 Task: Add Attachment from computer to Card Card0000000197 in Board Board0000000050 in Workspace WS0000000017 in Trello. Add Cover Purple to Card Card0000000197 in Board Board0000000050 in Workspace WS0000000017 in Trello. Add "Move Card To …" Button titled Button0000000197 to "top" of the list "To Do" to Card Card0000000197 in Board Board0000000050 in Workspace WS0000000017 in Trello. Add Description DS0000000197 to Card Card0000000197 in Board Board0000000050 in Workspace WS0000000017 in Trello. Add Comment CM0000000197 to Card Card0000000197 in Board Board0000000050 in Workspace WS0000000017 in Trello
Action: Mouse moved to (289, 176)
Screenshot: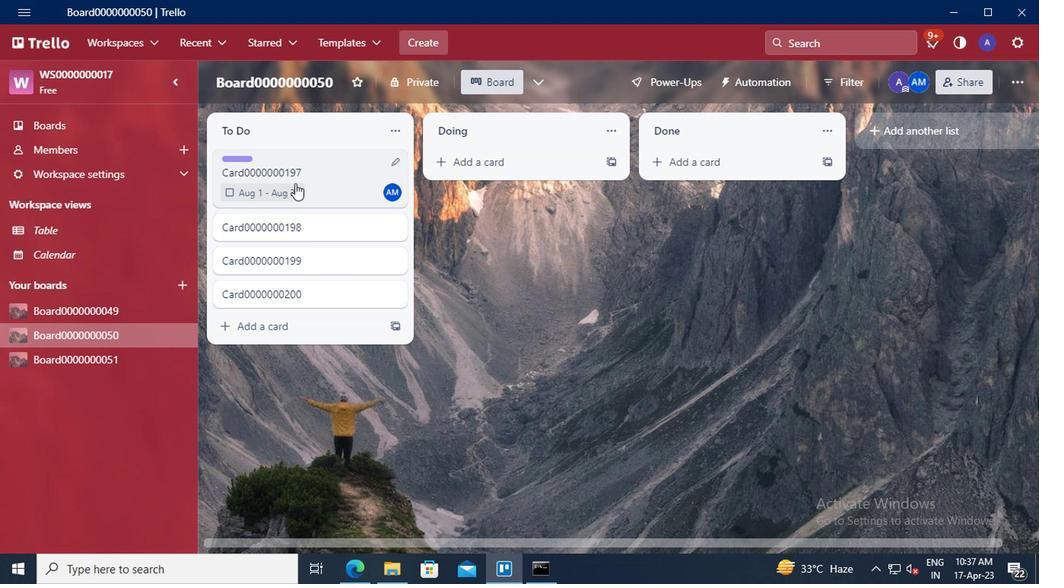 
Action: Mouse pressed left at (289, 176)
Screenshot: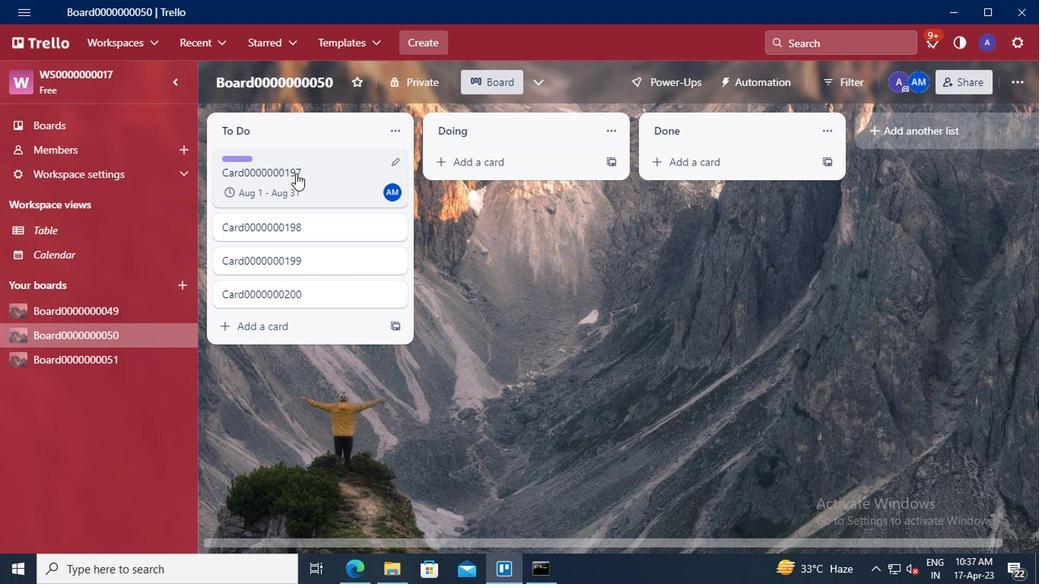 
Action: Mouse moved to (726, 320)
Screenshot: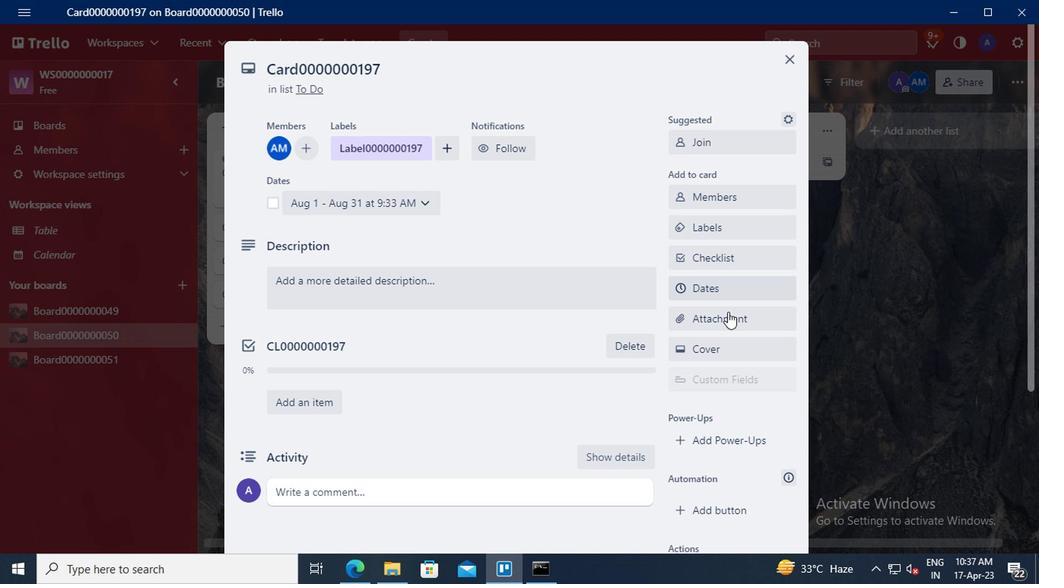 
Action: Mouse pressed left at (726, 320)
Screenshot: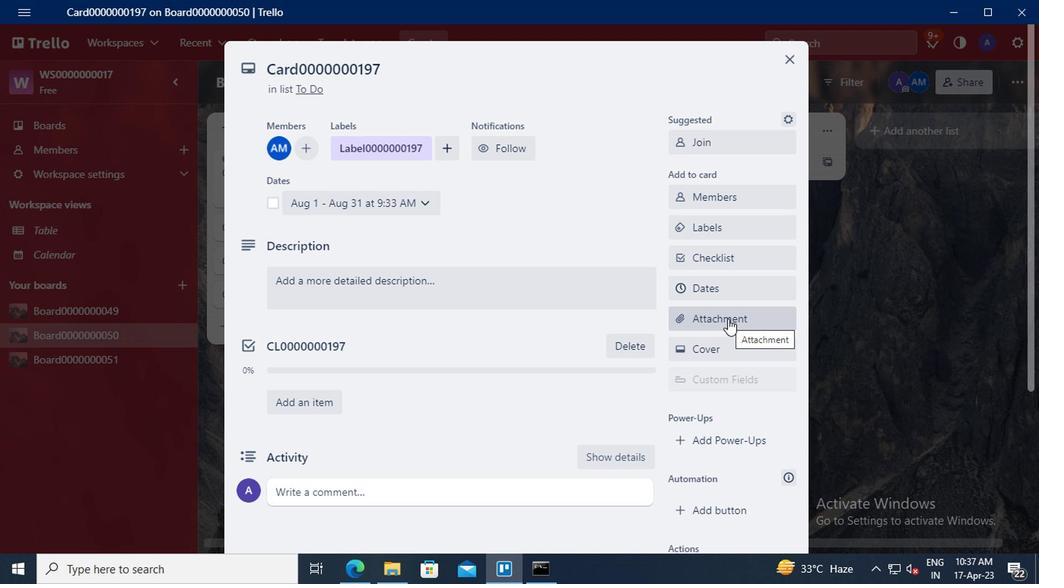 
Action: Mouse moved to (712, 136)
Screenshot: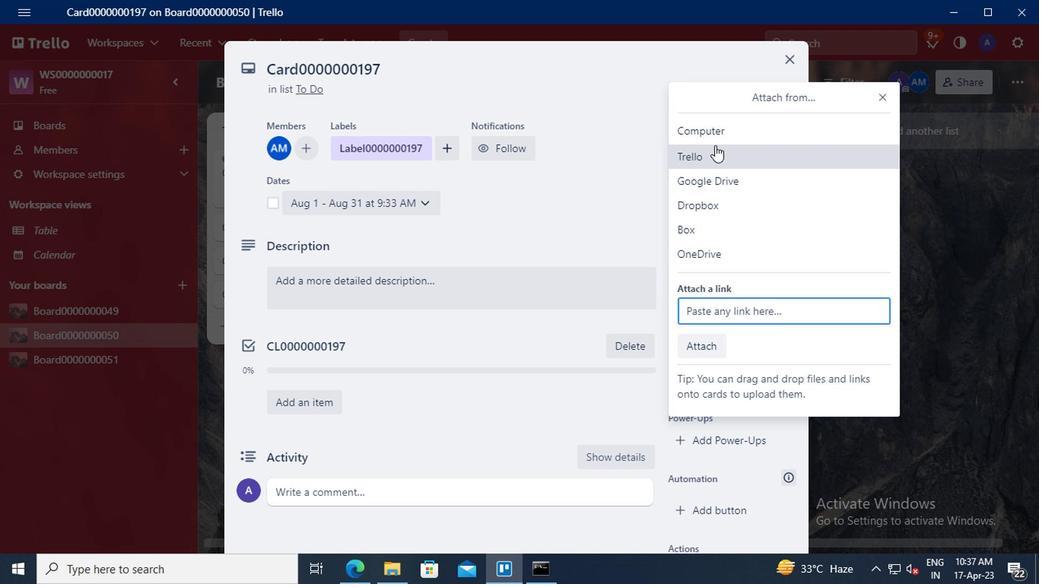 
Action: Mouse pressed left at (712, 136)
Screenshot: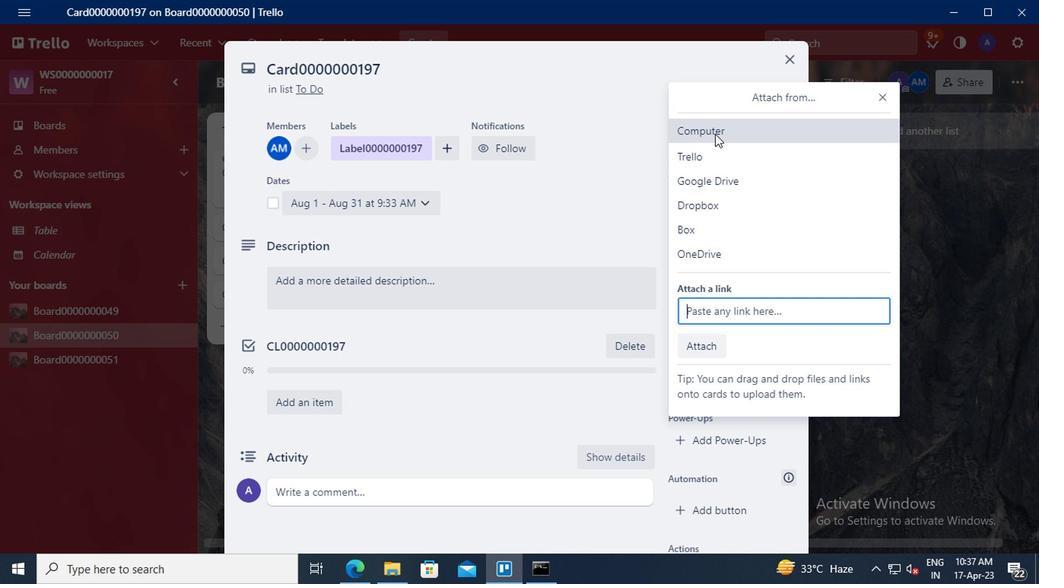 
Action: Mouse moved to (400, 136)
Screenshot: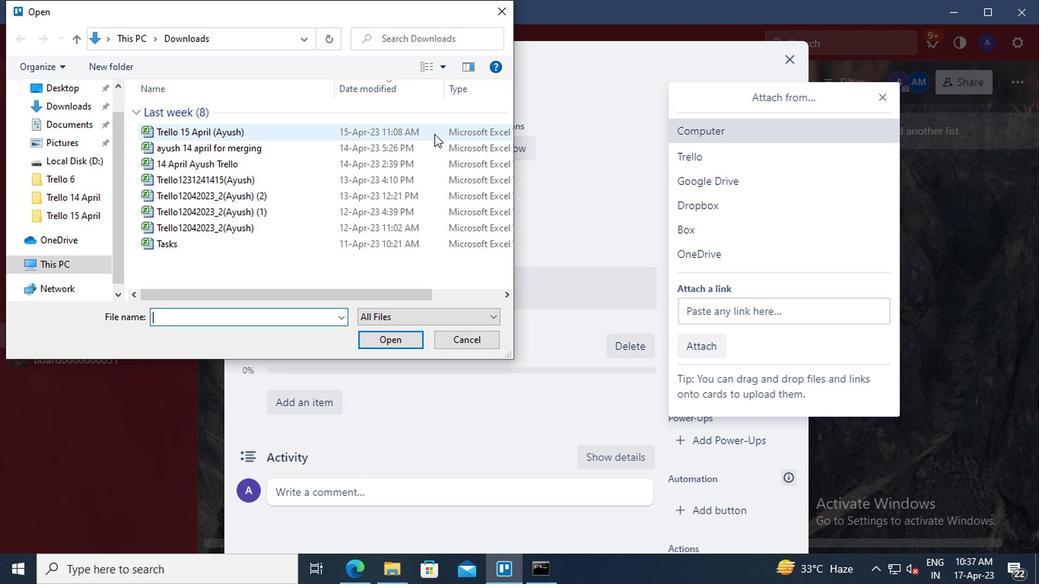 
Action: Mouse pressed left at (400, 136)
Screenshot: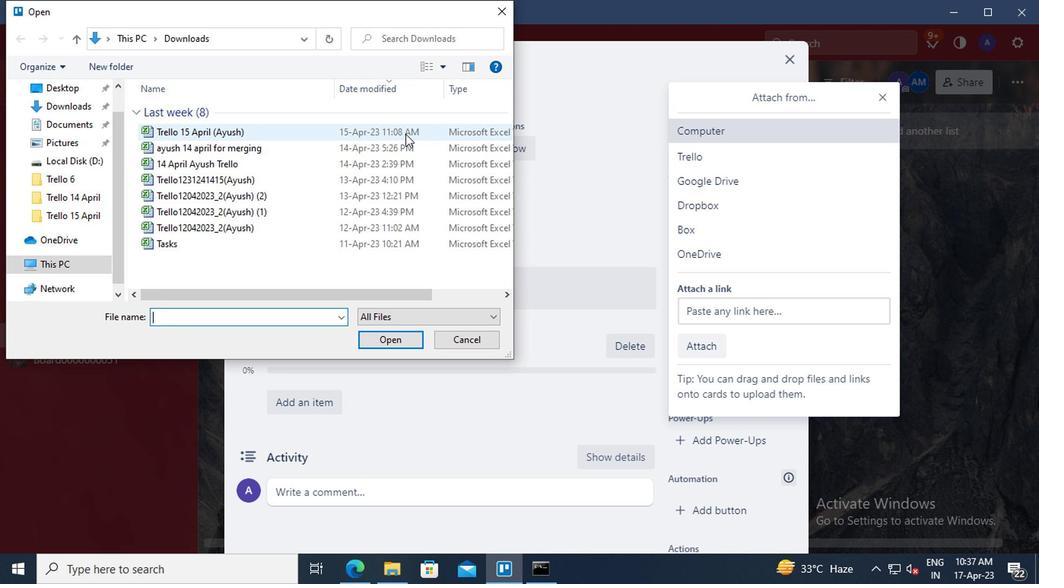 
Action: Mouse moved to (390, 344)
Screenshot: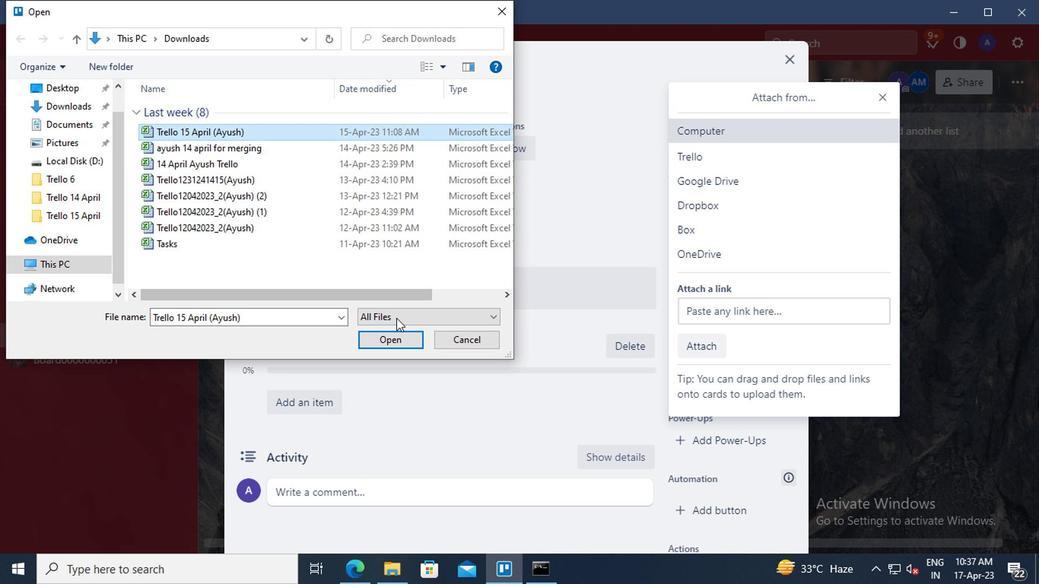
Action: Mouse pressed left at (390, 344)
Screenshot: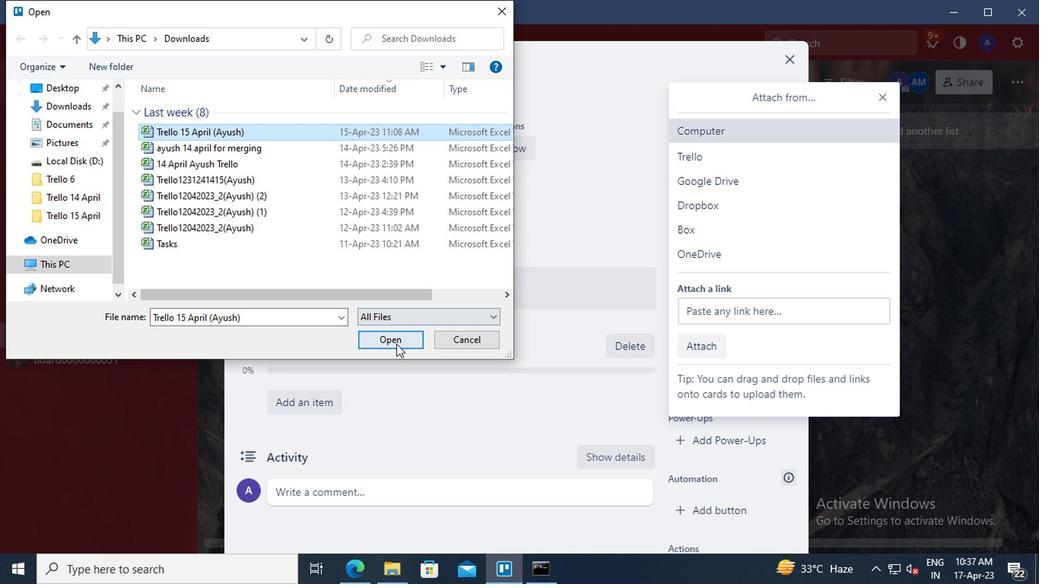 
Action: Mouse moved to (700, 357)
Screenshot: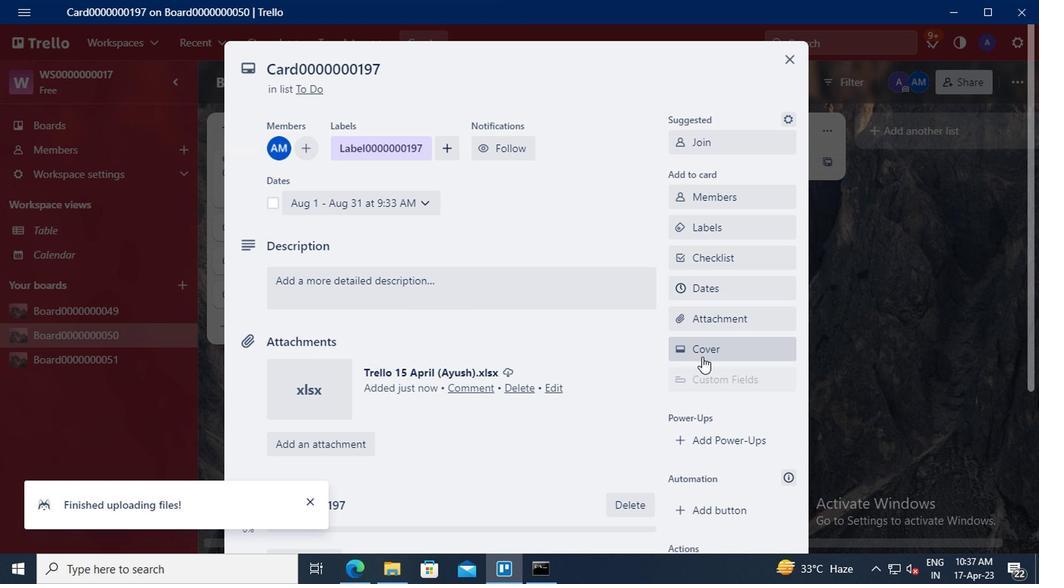 
Action: Mouse pressed left at (700, 357)
Screenshot: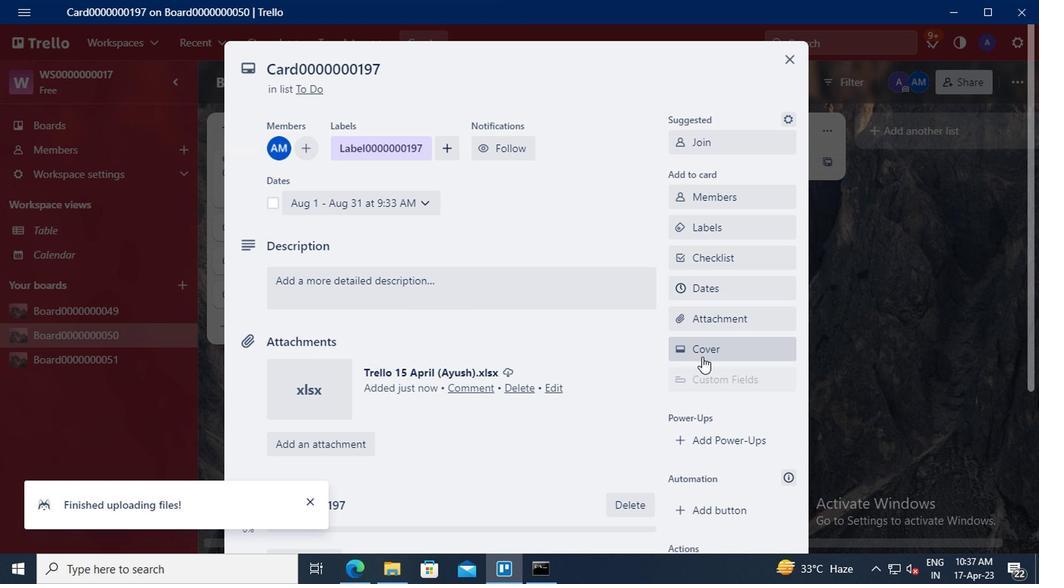 
Action: Mouse moved to (866, 253)
Screenshot: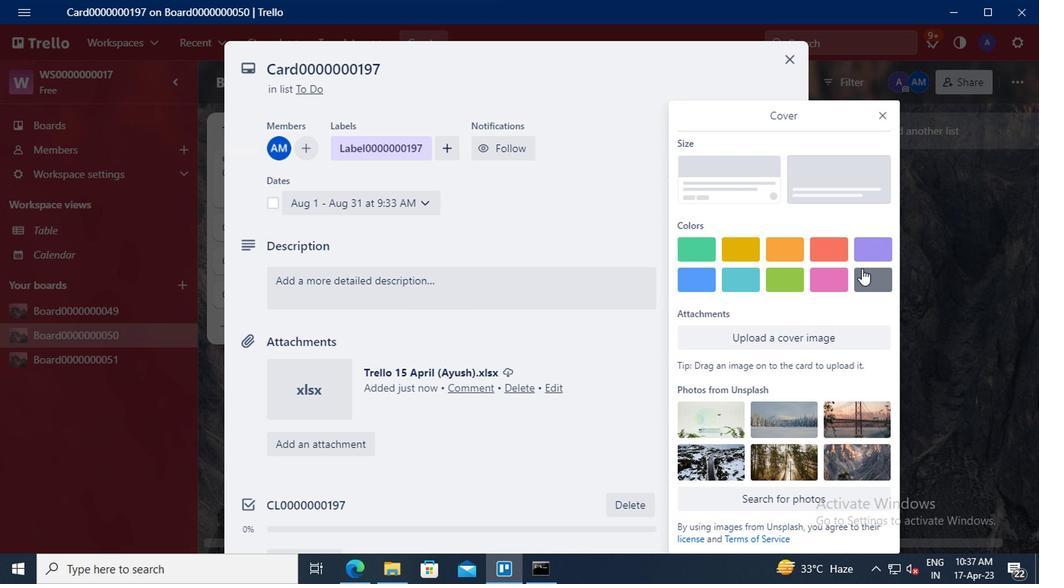 
Action: Mouse pressed left at (866, 253)
Screenshot: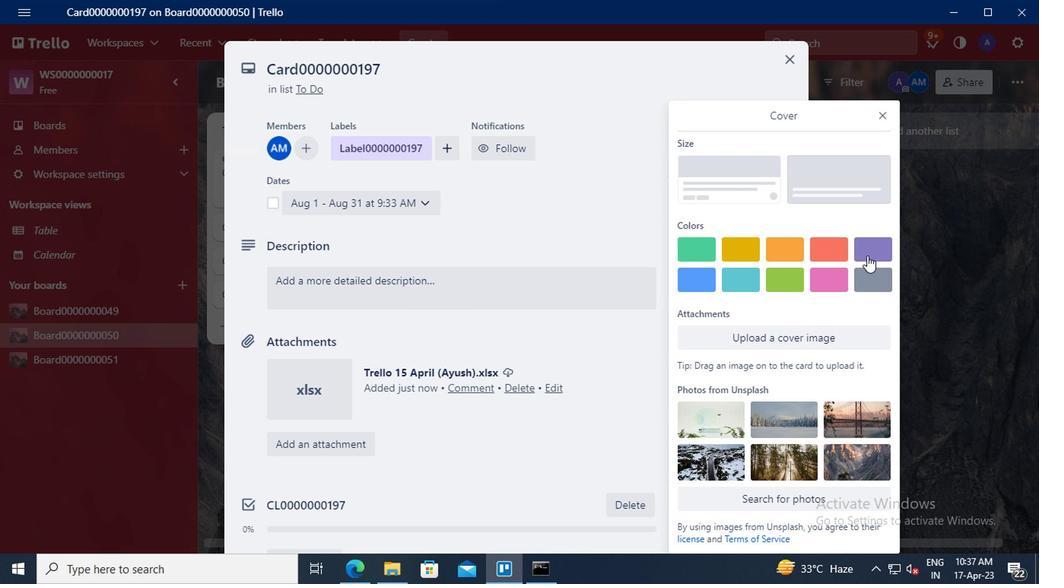
Action: Mouse moved to (882, 92)
Screenshot: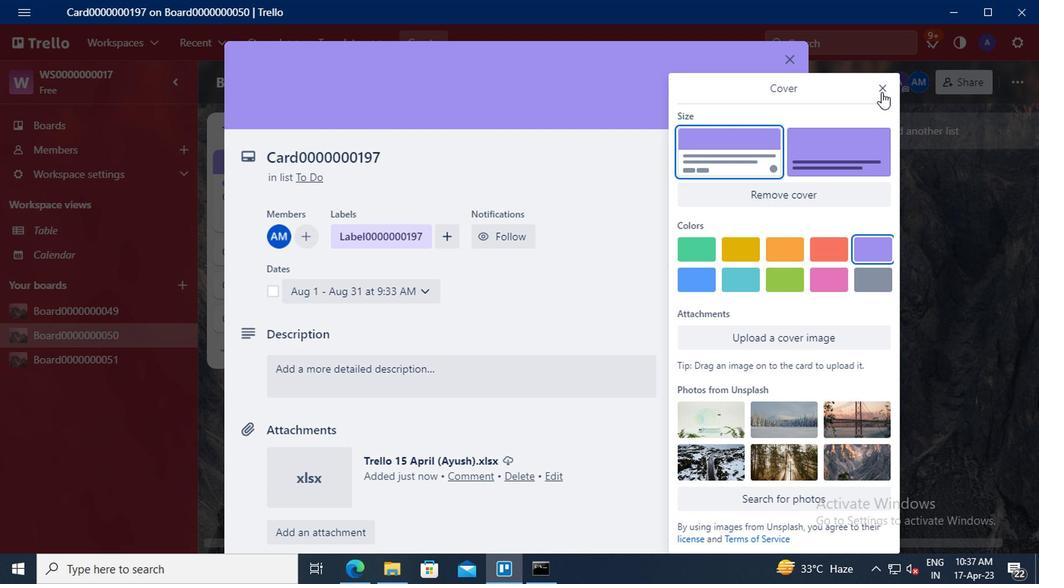 
Action: Mouse pressed left at (882, 92)
Screenshot: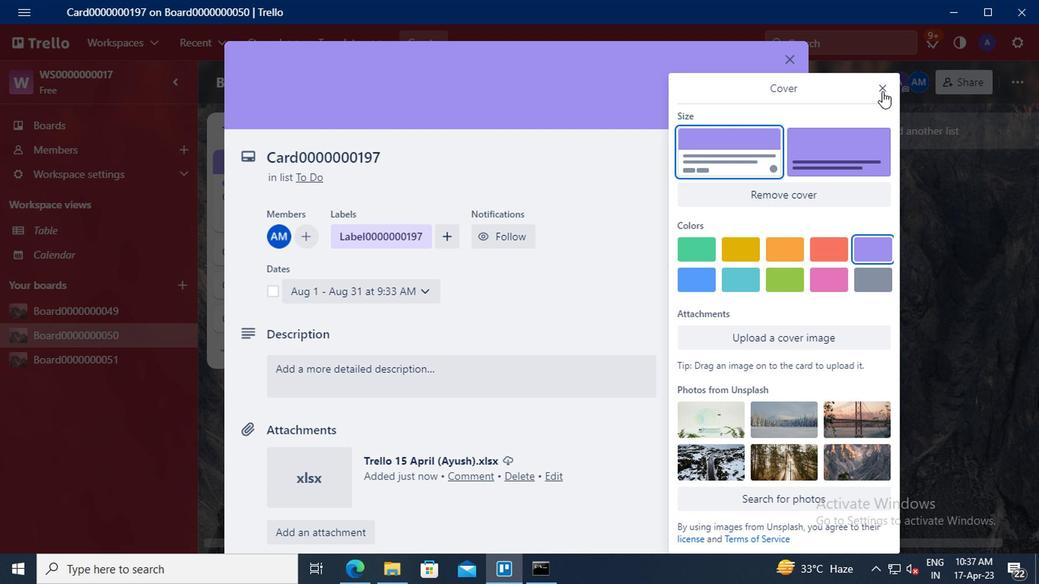 
Action: Mouse moved to (710, 261)
Screenshot: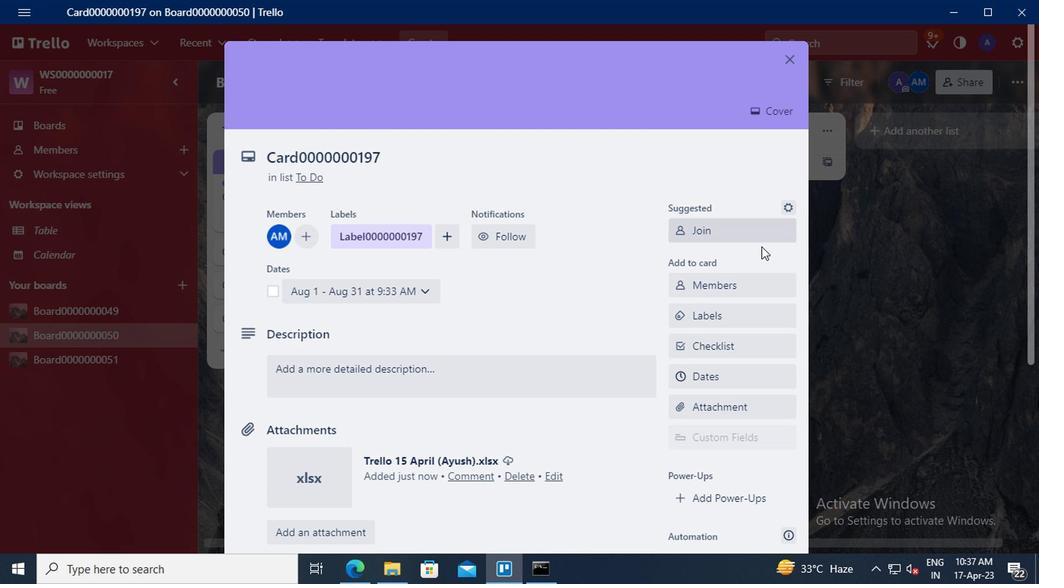 
Action: Mouse scrolled (710, 261) with delta (0, 0)
Screenshot: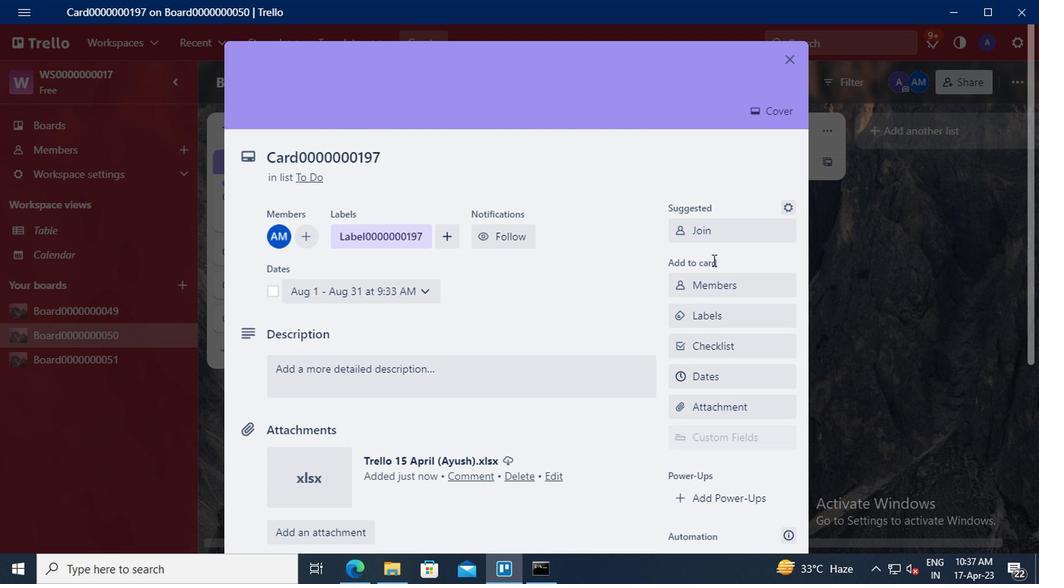 
Action: Mouse scrolled (710, 261) with delta (0, 0)
Screenshot: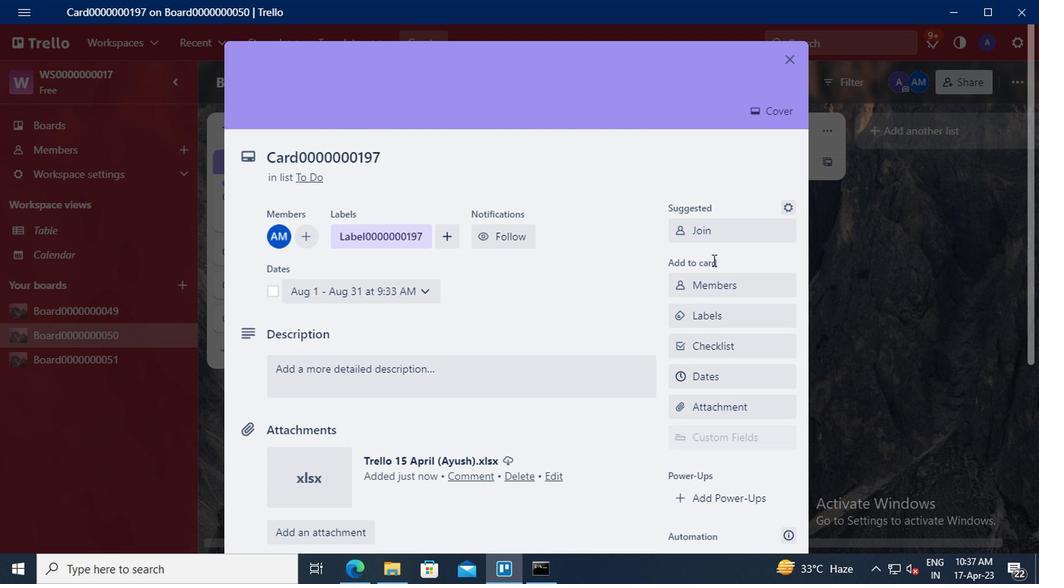 
Action: Mouse scrolled (710, 261) with delta (0, 0)
Screenshot: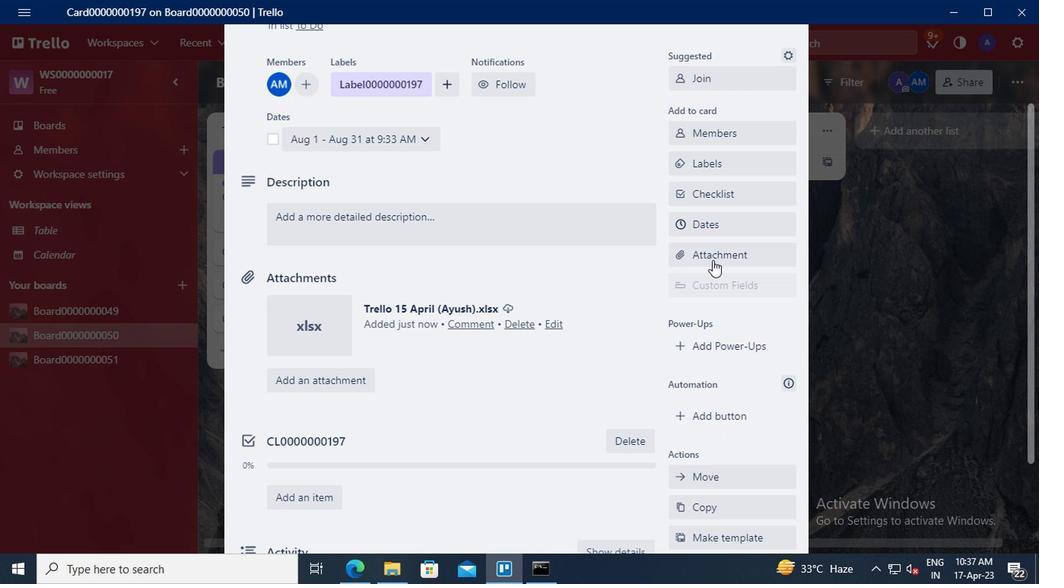 
Action: Mouse moved to (719, 338)
Screenshot: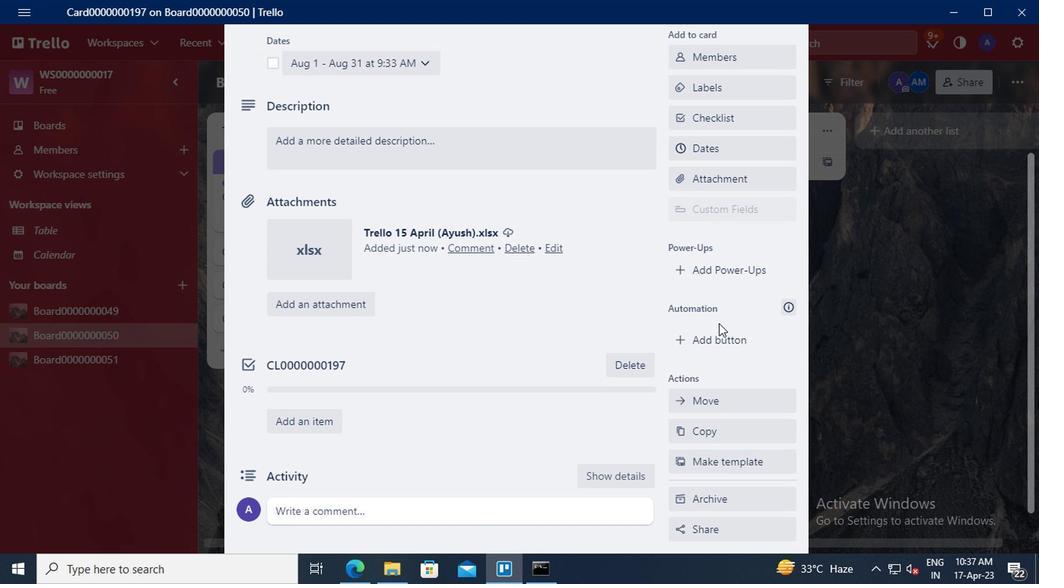 
Action: Mouse pressed left at (719, 338)
Screenshot: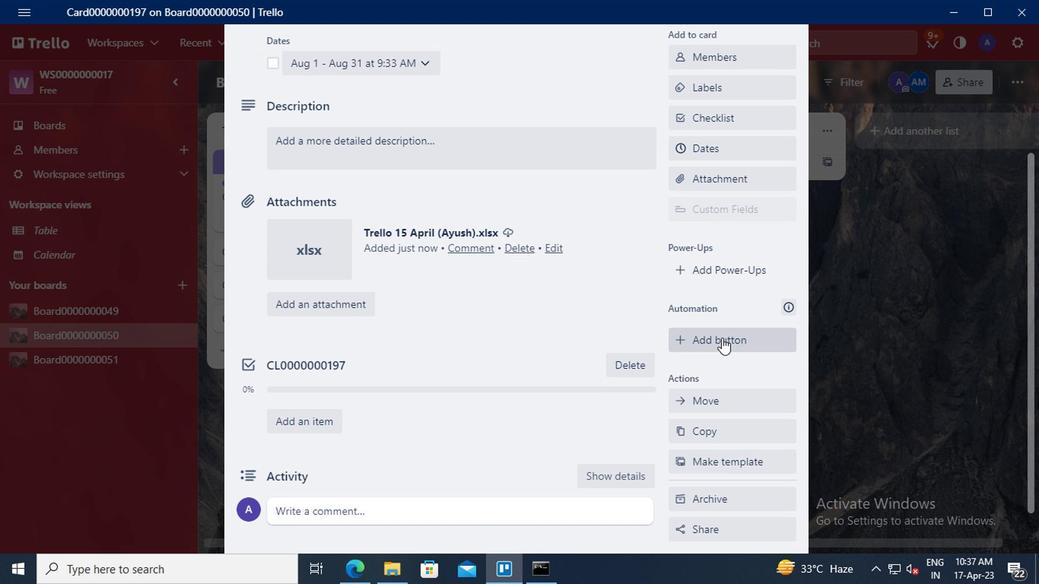
Action: Mouse moved to (725, 150)
Screenshot: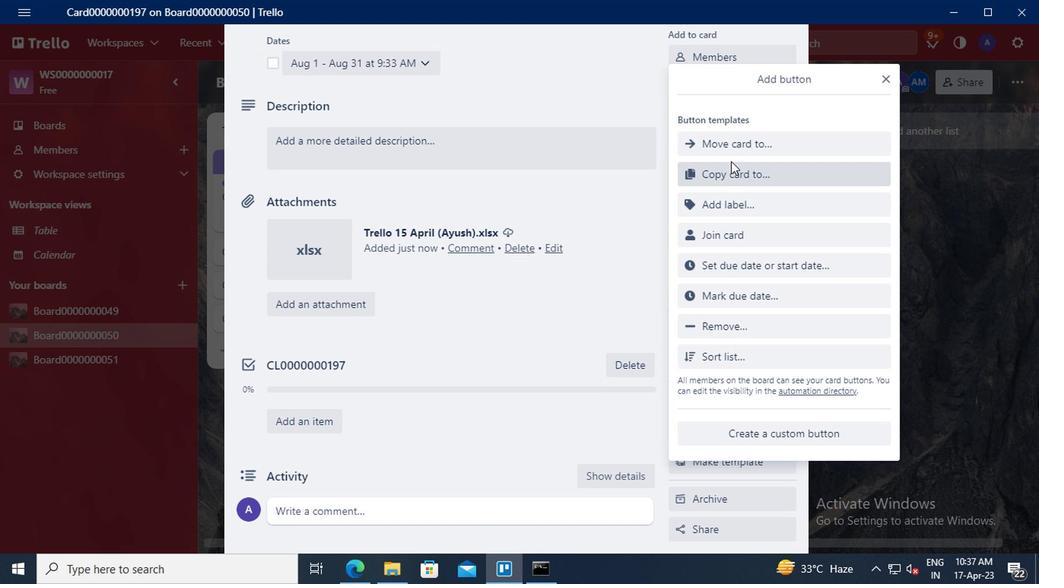 
Action: Mouse pressed left at (725, 150)
Screenshot: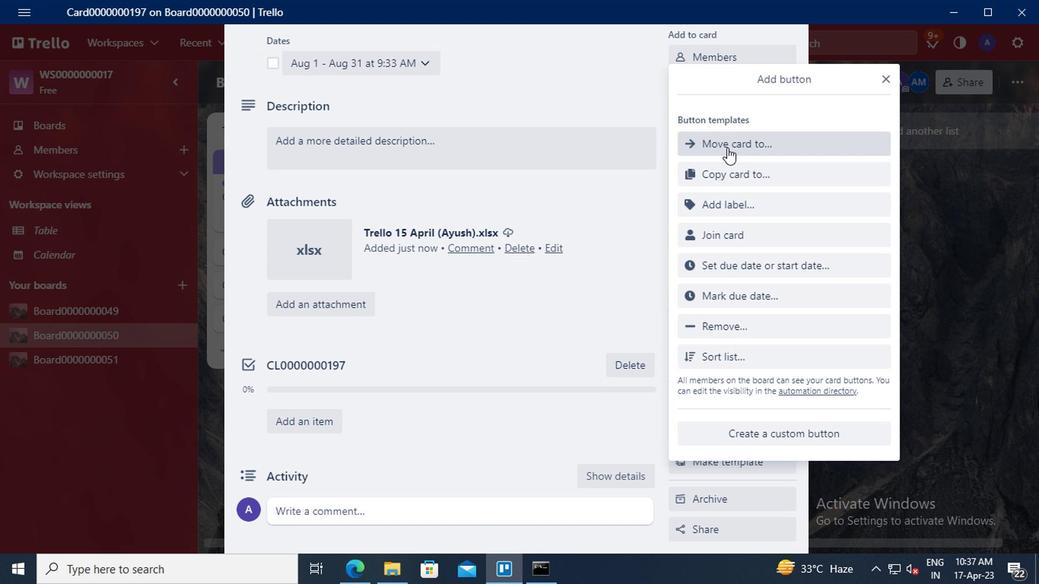 
Action: Mouse moved to (727, 145)
Screenshot: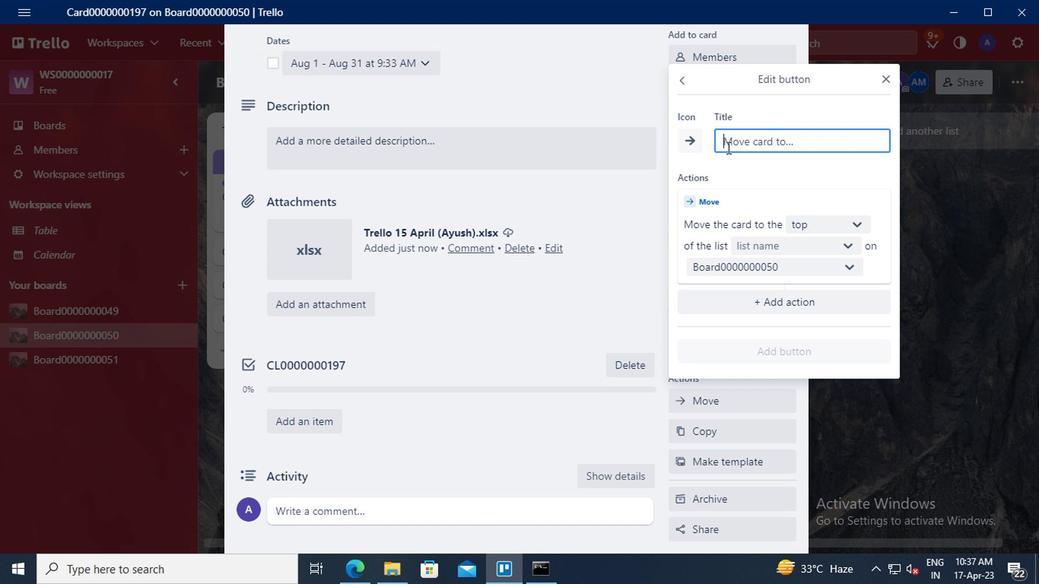 
Action: Mouse pressed left at (727, 145)
Screenshot: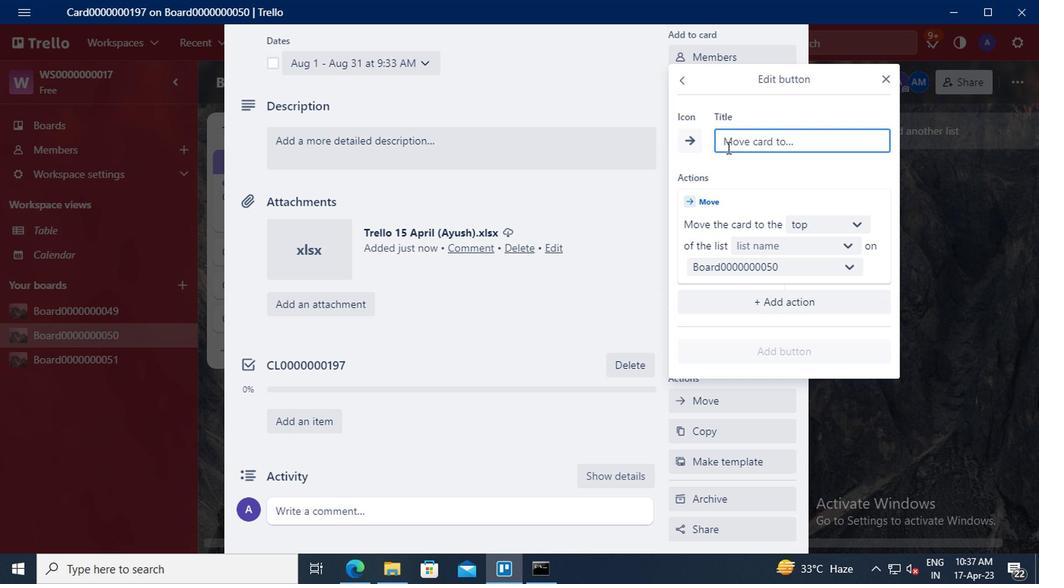 
Action: Key pressed <Key.shift>BUTTON0000000197
Screenshot: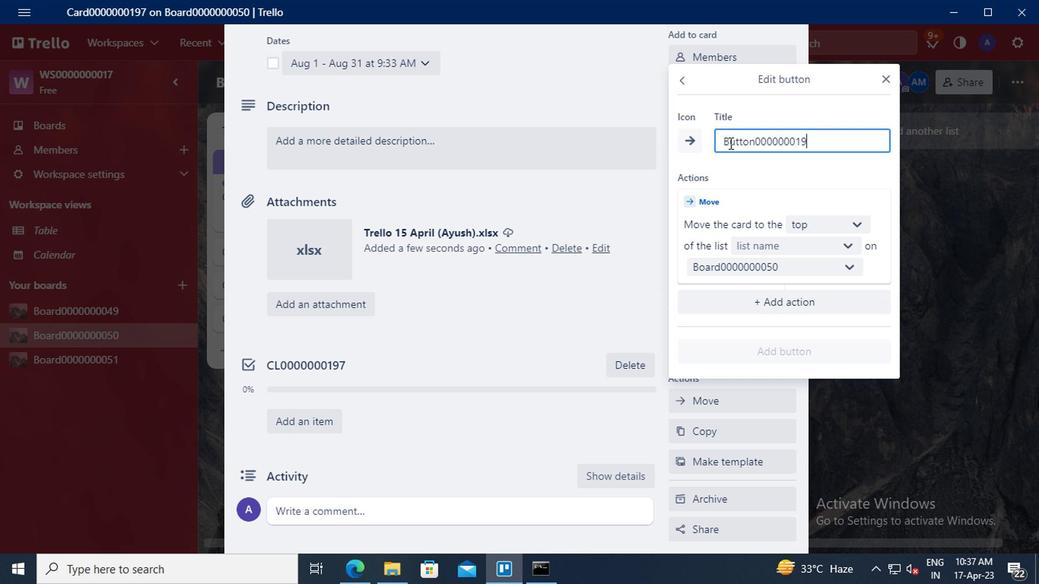 
Action: Mouse moved to (785, 226)
Screenshot: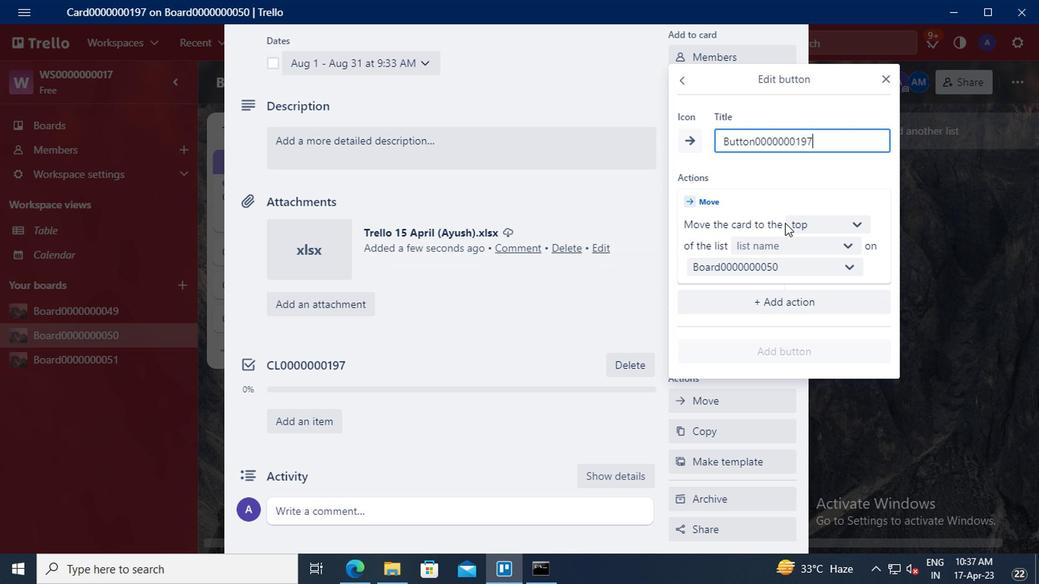 
Action: Mouse pressed left at (785, 226)
Screenshot: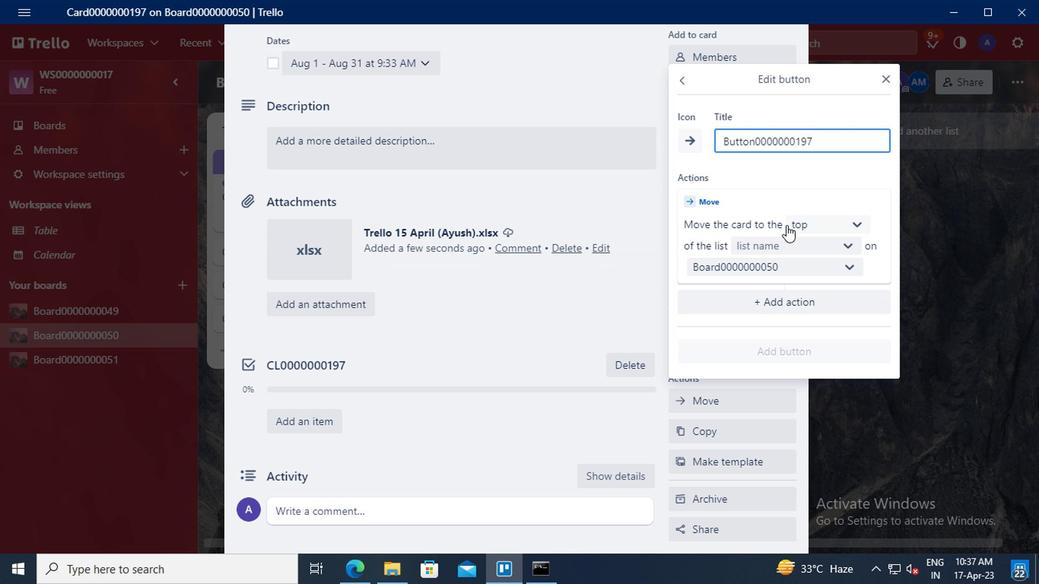 
Action: Mouse moved to (800, 253)
Screenshot: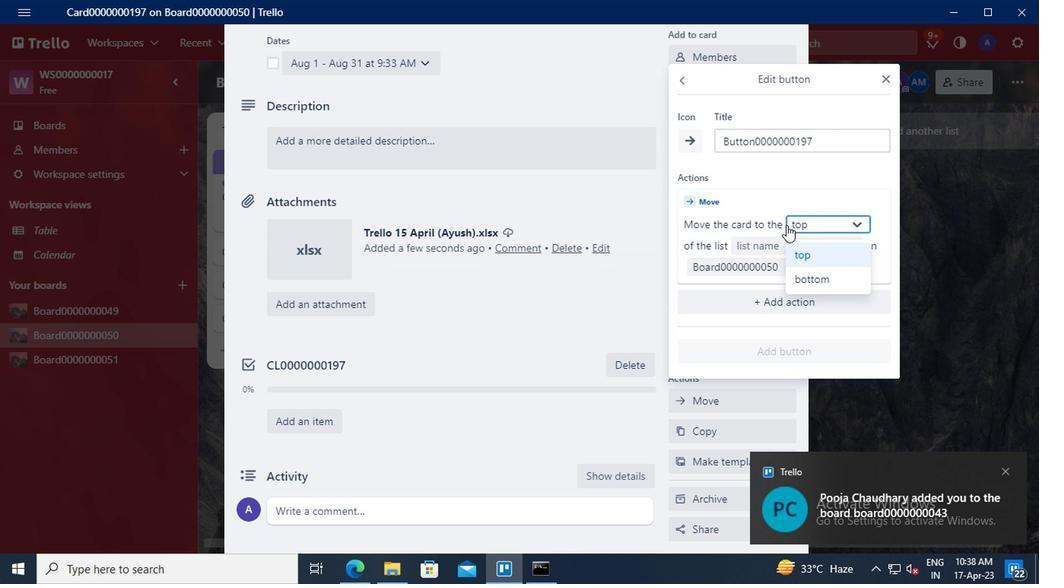 
Action: Mouse pressed left at (800, 253)
Screenshot: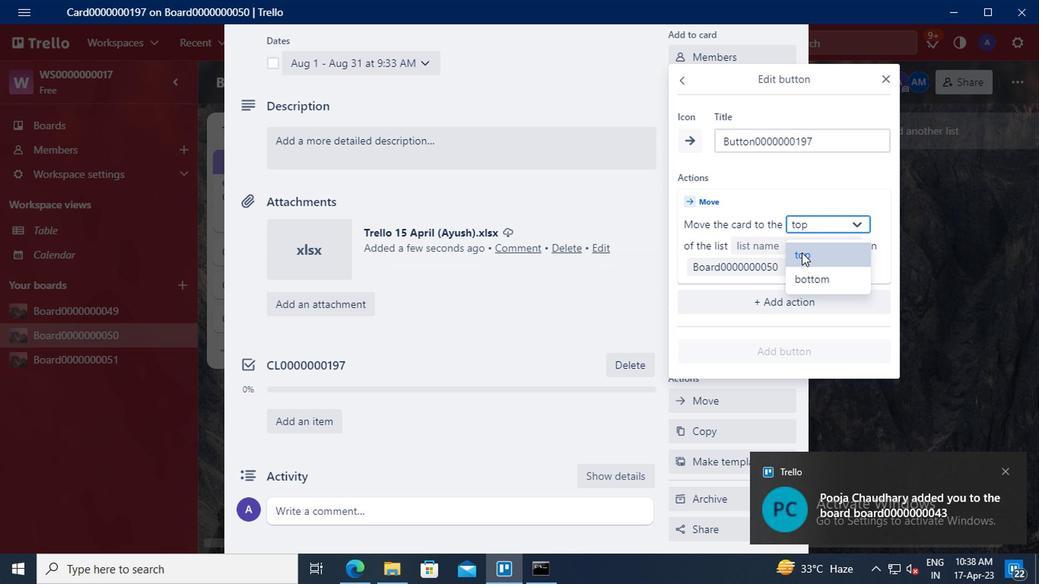 
Action: Mouse moved to (759, 251)
Screenshot: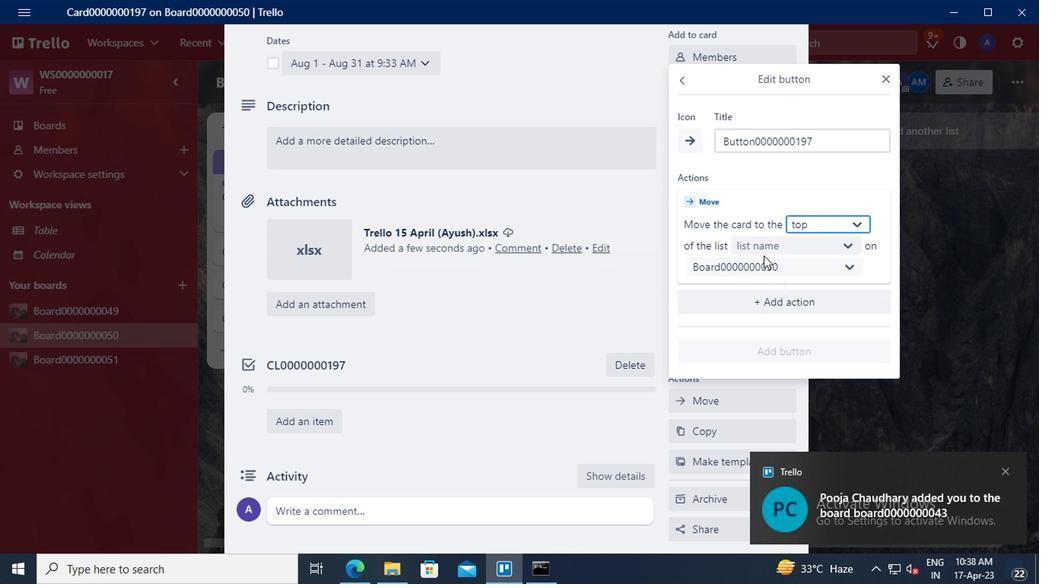 
Action: Mouse pressed left at (759, 251)
Screenshot: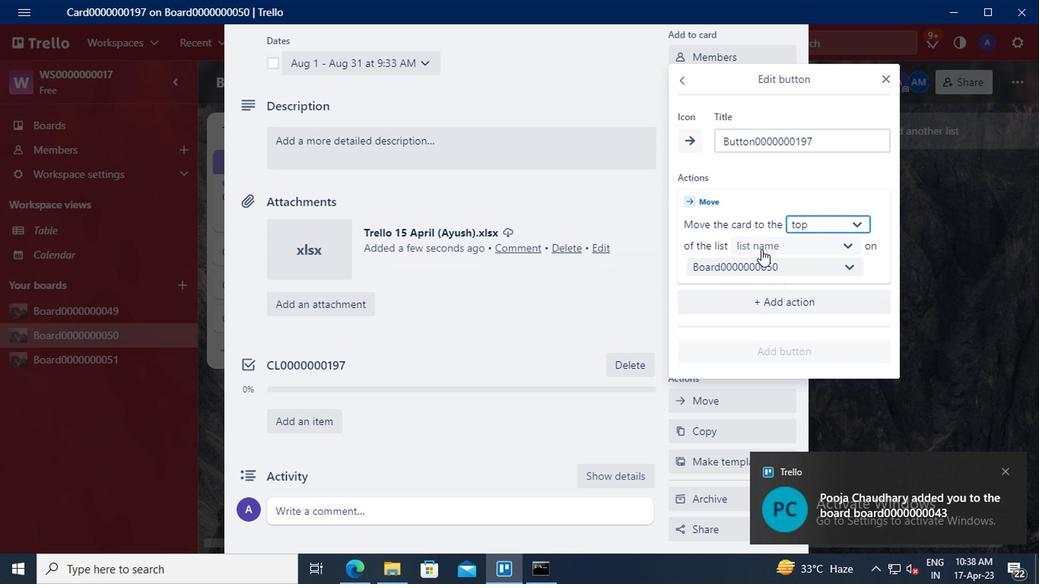 
Action: Mouse moved to (753, 268)
Screenshot: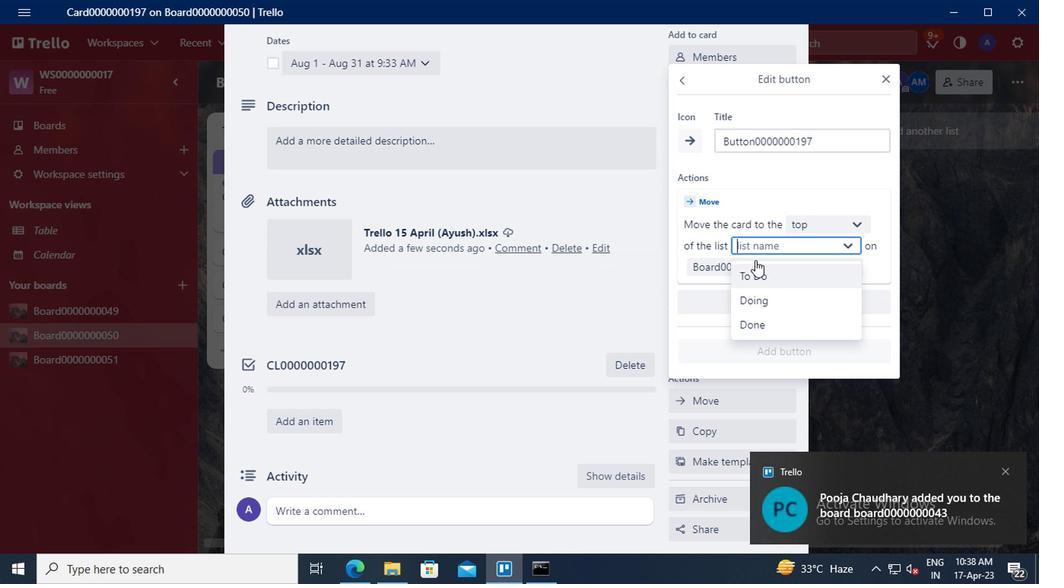 
Action: Mouse pressed left at (753, 268)
Screenshot: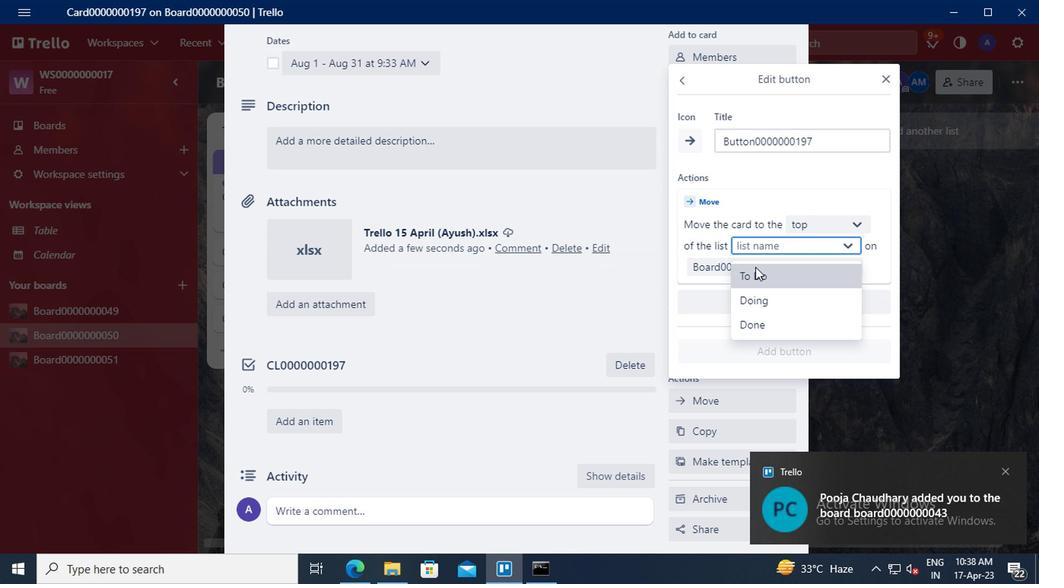 
Action: Mouse moved to (767, 349)
Screenshot: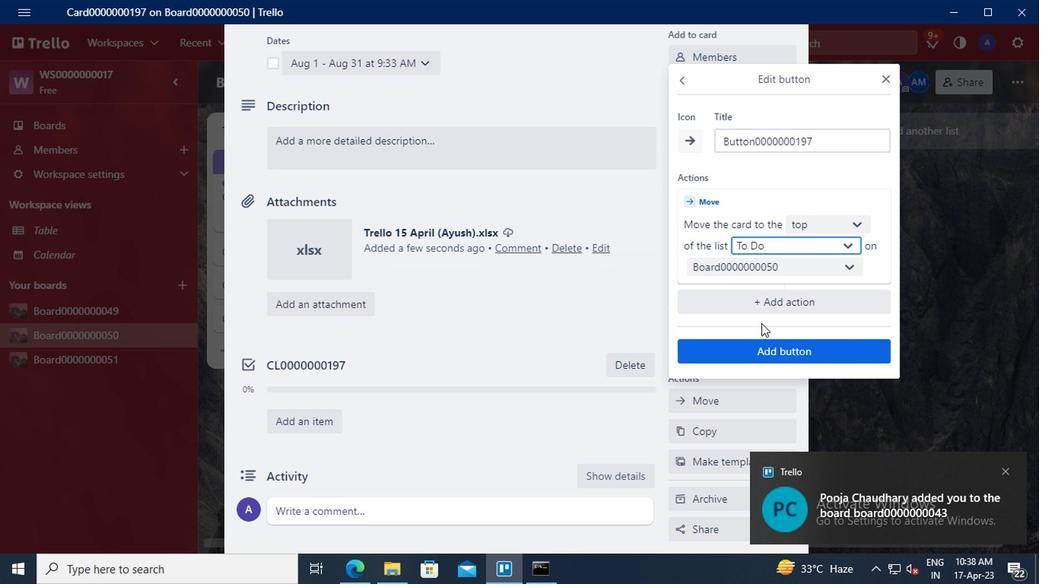 
Action: Mouse pressed left at (767, 349)
Screenshot: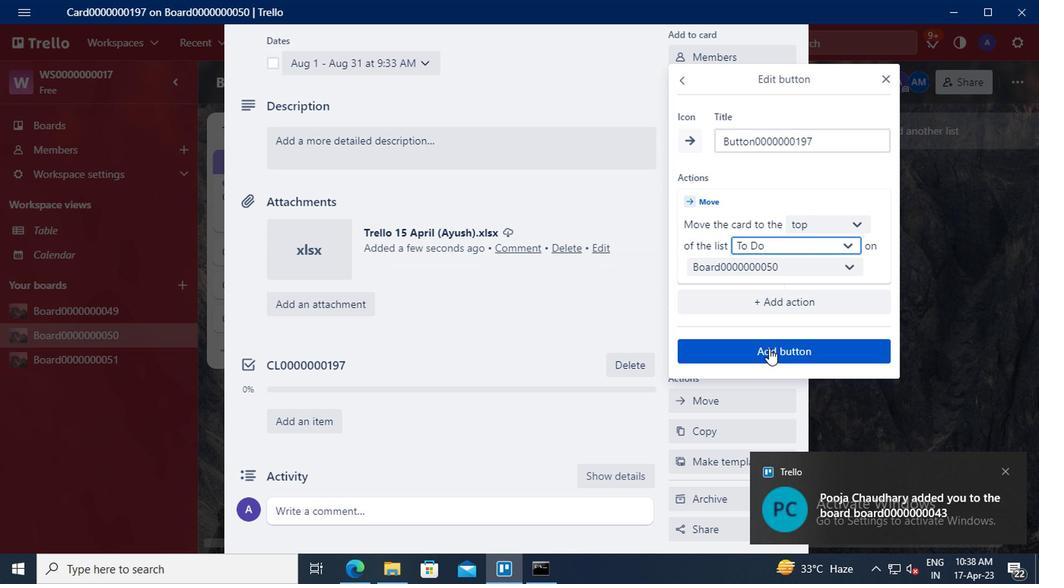 
Action: Mouse moved to (317, 155)
Screenshot: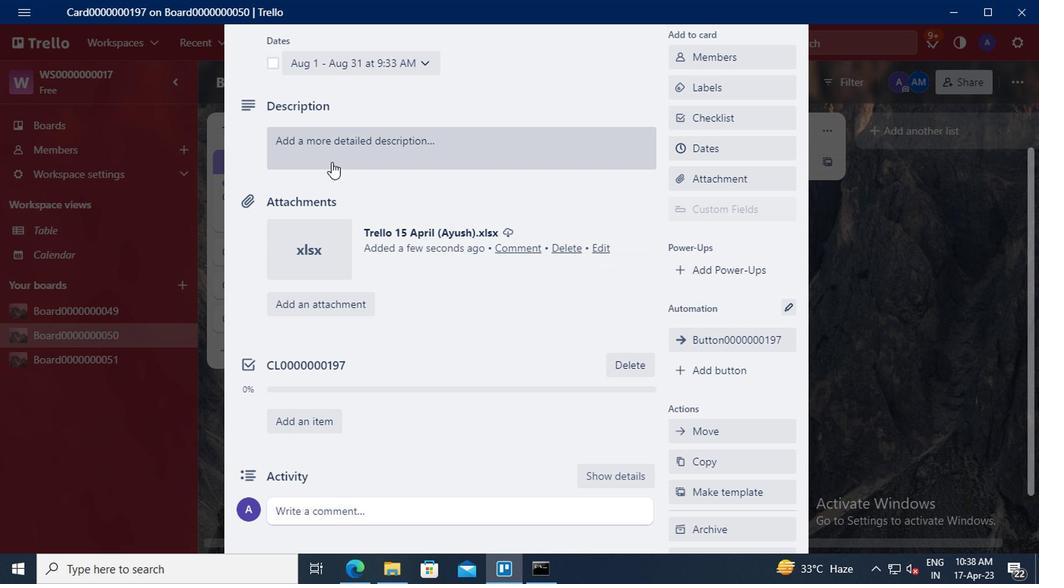 
Action: Mouse pressed left at (317, 155)
Screenshot: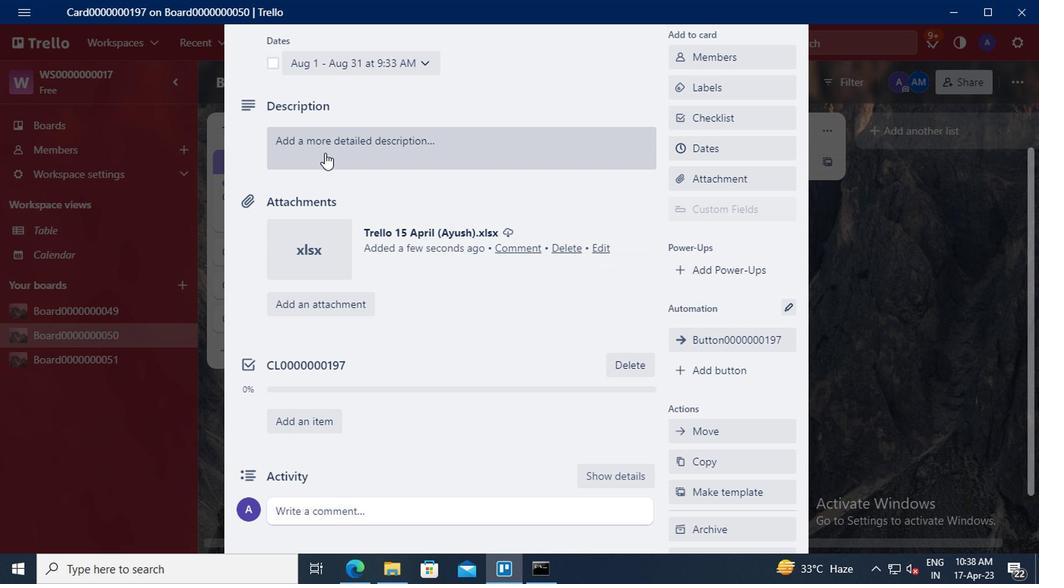 
Action: Mouse moved to (307, 198)
Screenshot: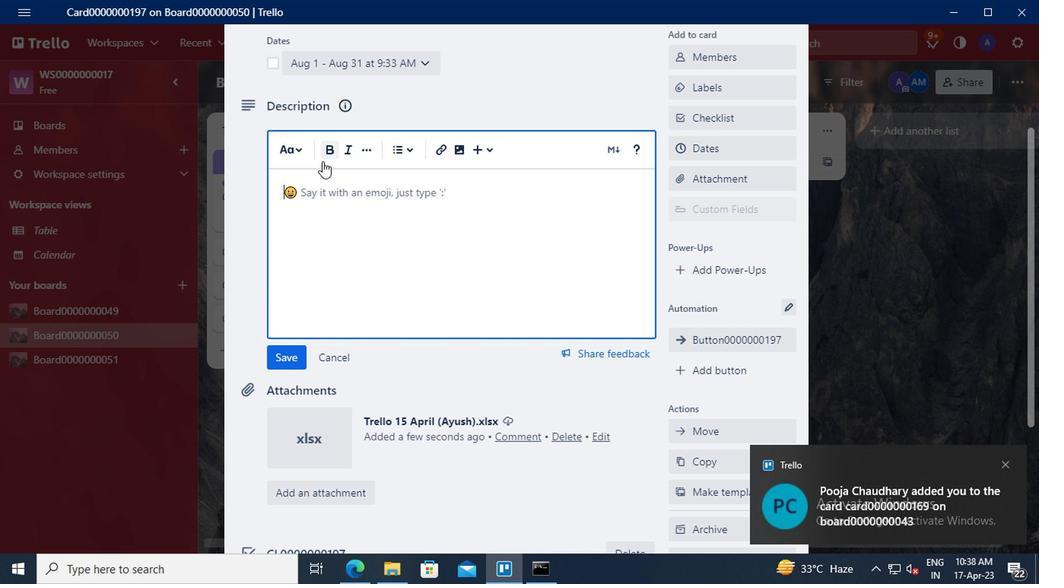 
Action: Mouse pressed left at (307, 198)
Screenshot: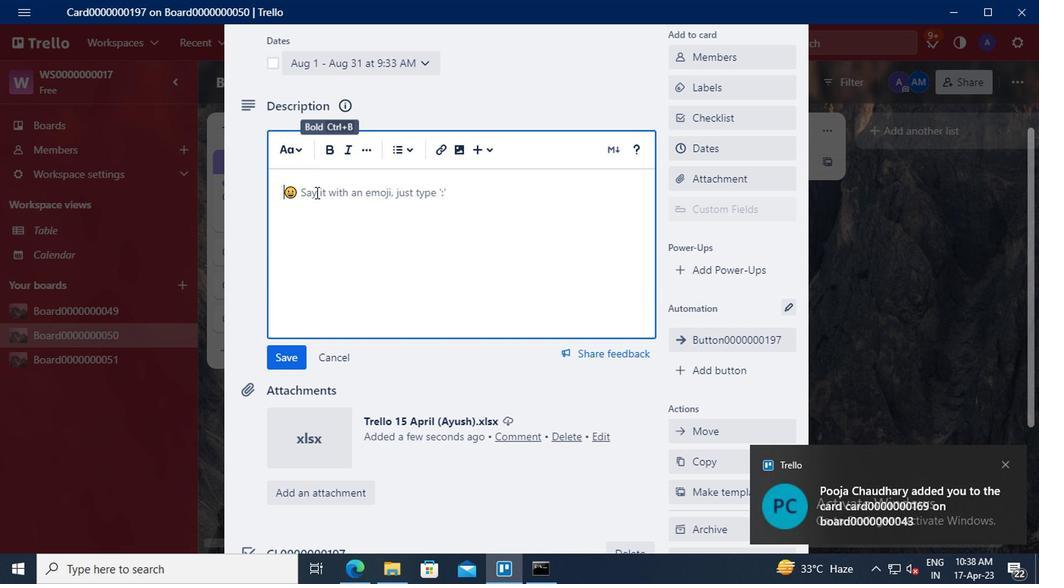 
Action: Key pressed <Key.shift>DS0000000197
Screenshot: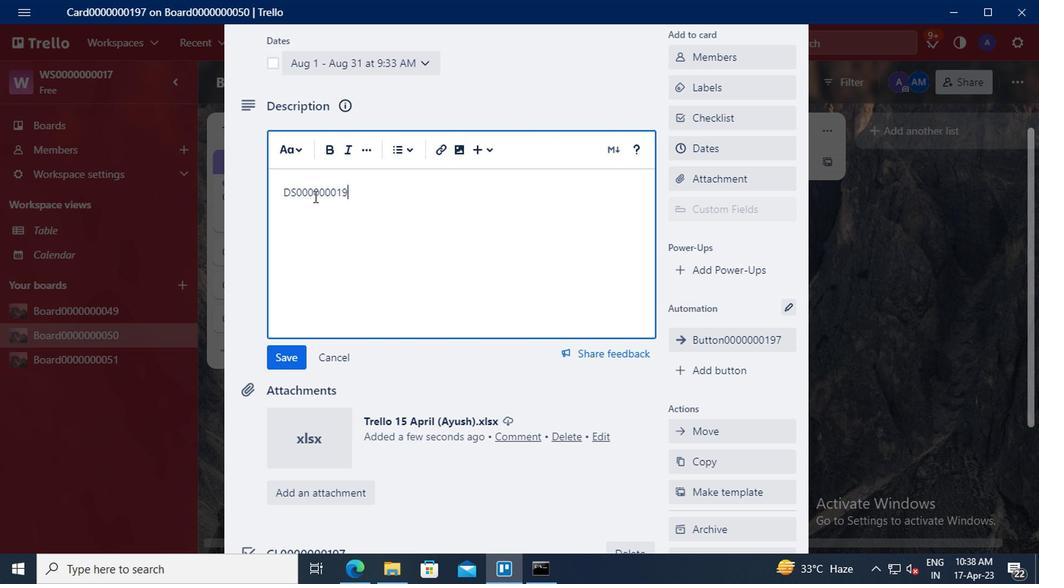 
Action: Mouse moved to (294, 357)
Screenshot: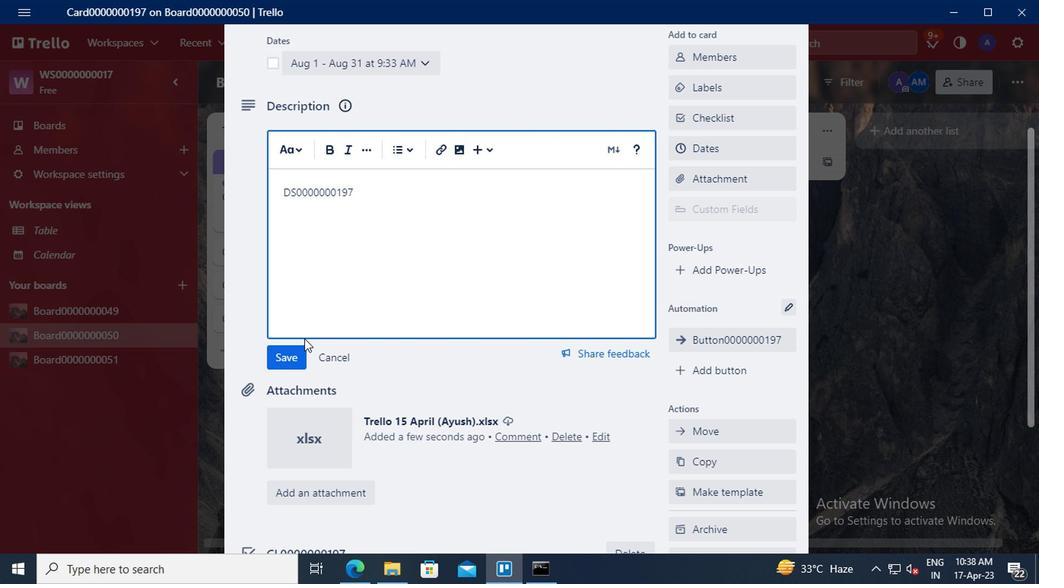 
Action: Mouse pressed left at (294, 357)
Screenshot: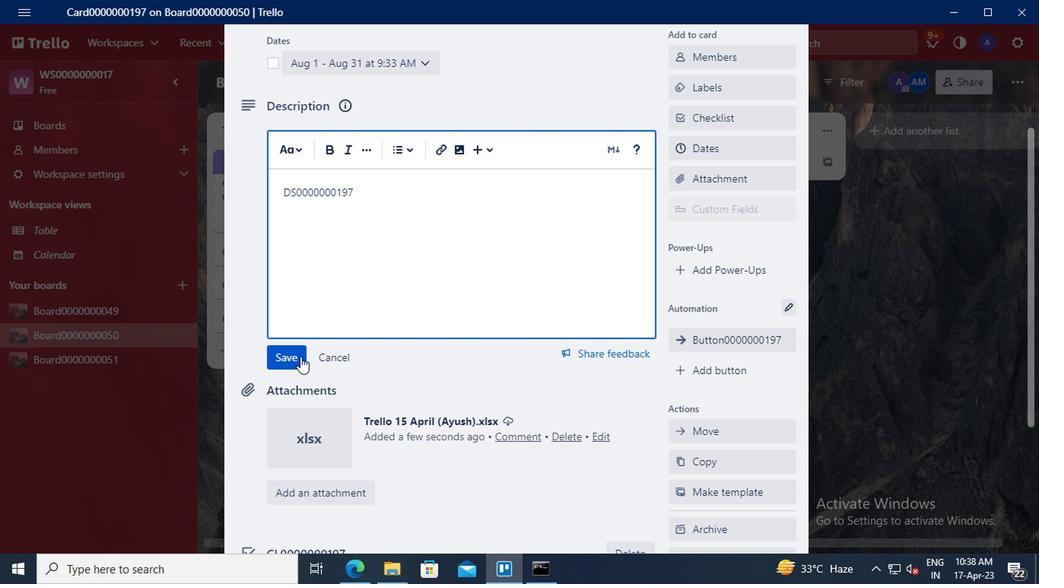 
Action: Mouse scrolled (294, 356) with delta (0, 0)
Screenshot: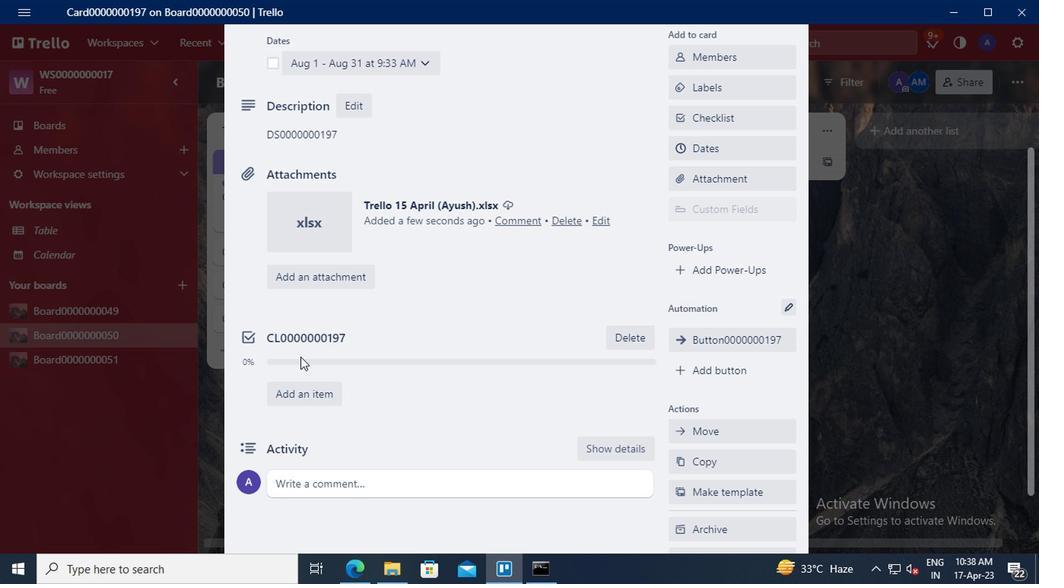 
Action: Mouse scrolled (294, 356) with delta (0, 0)
Screenshot: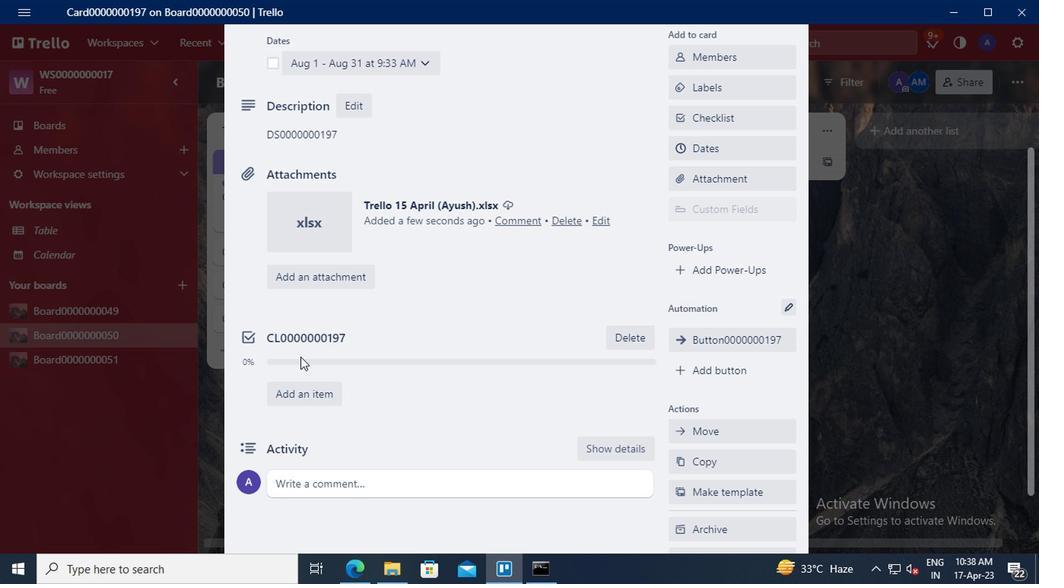 
Action: Mouse moved to (303, 382)
Screenshot: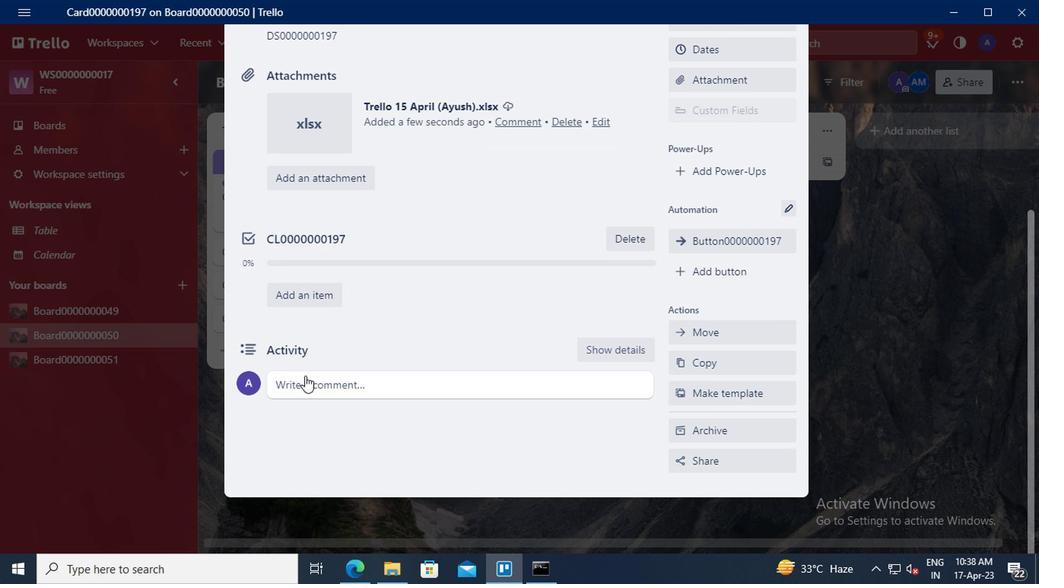 
Action: Mouse pressed left at (303, 382)
Screenshot: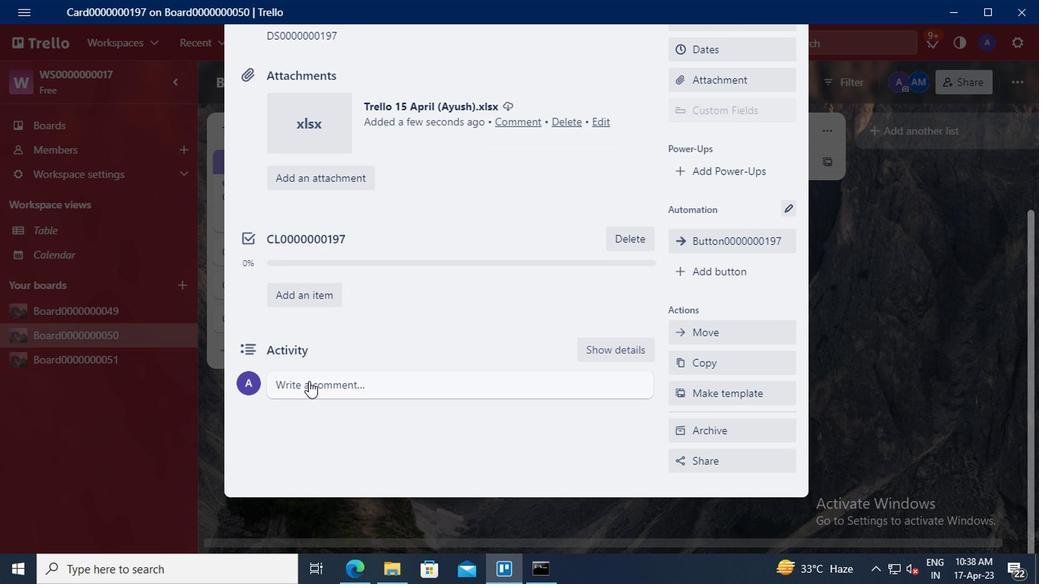 
Action: Key pressed <Key.shift><Key.shift><Key.shift><Key.shift><Key.shift>CM0000000197
Screenshot: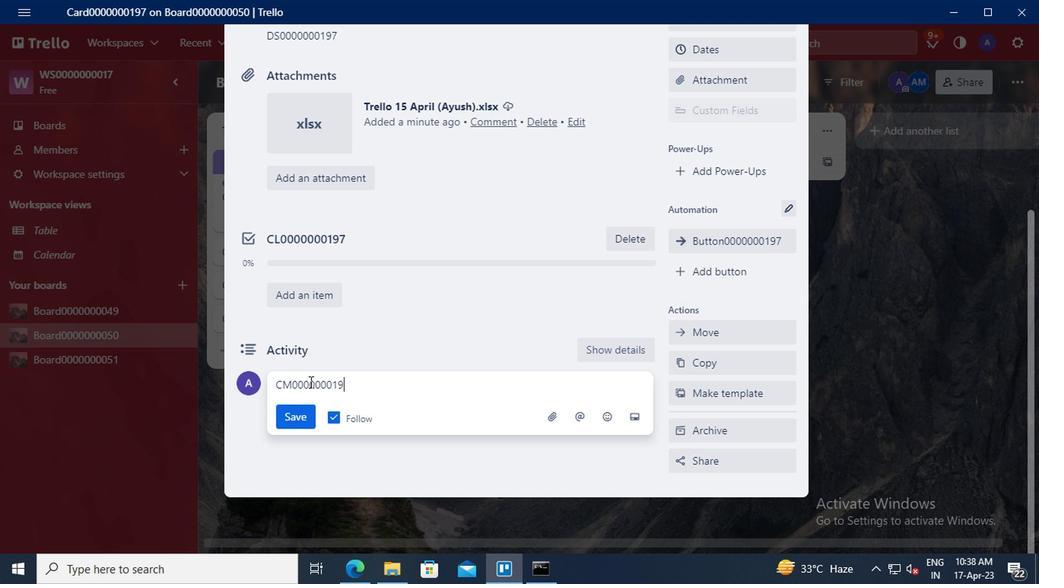 
Action: Mouse moved to (298, 419)
Screenshot: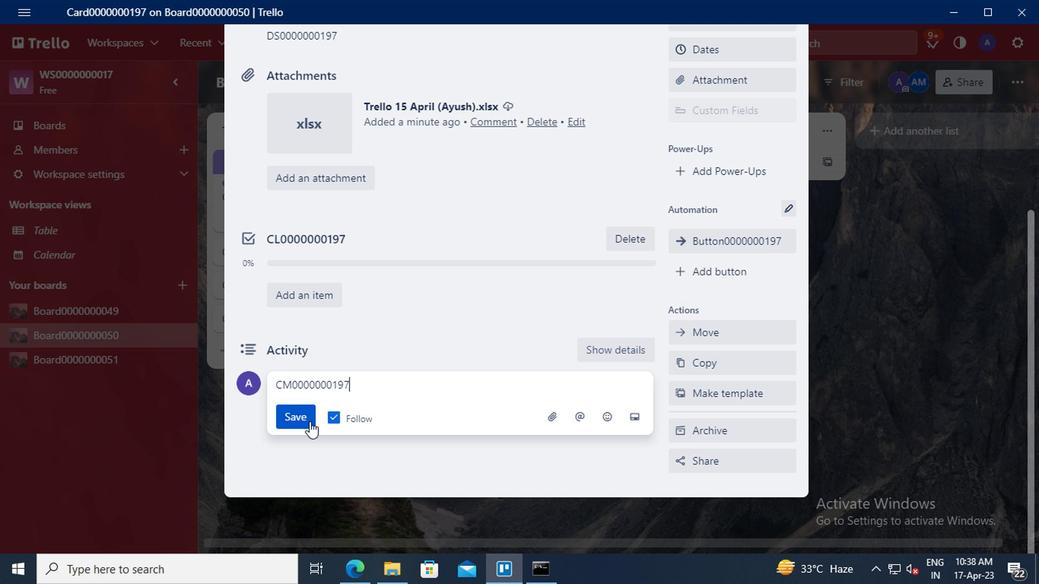 
Action: Mouse pressed left at (298, 419)
Screenshot: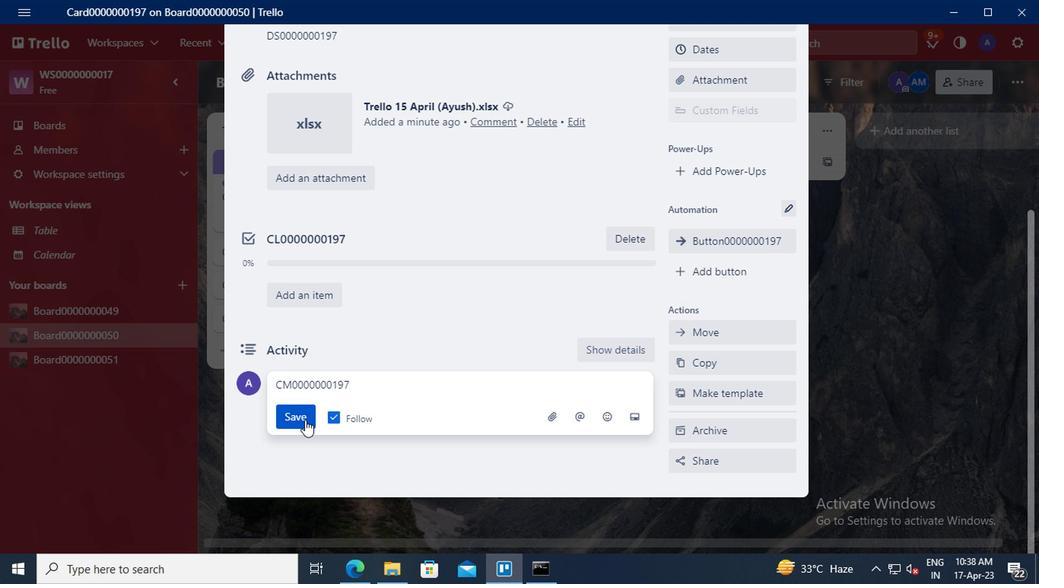
